 Task: Create a task  Upgrade and migrate company email systems to a cloud-based solution , assign it to team member softage.5@softage.net in the project AgileBox and update the status of the task to  Off Track , set the priority of the task to Medium
Action: Mouse moved to (41, 248)
Screenshot: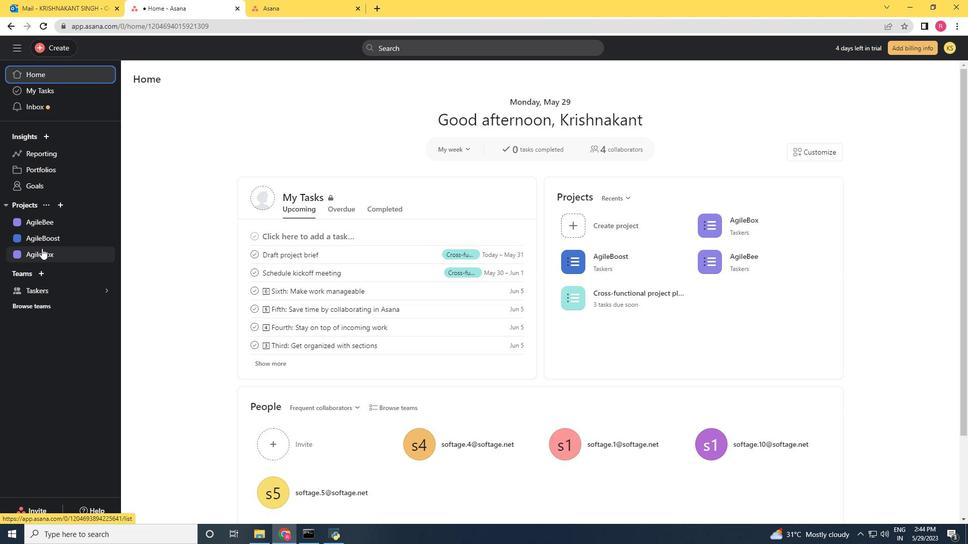 
Action: Mouse pressed left at (41, 248)
Screenshot: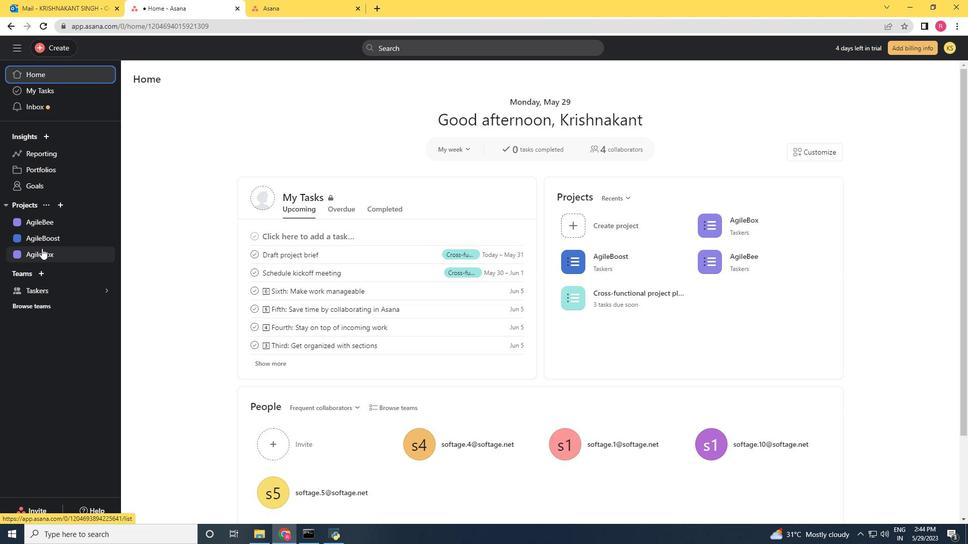 
Action: Mouse moved to (48, 46)
Screenshot: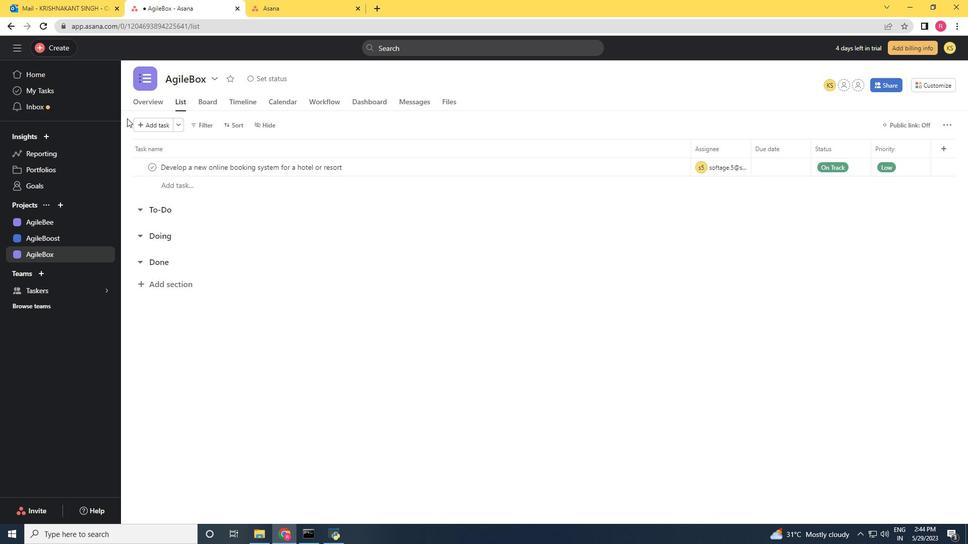 
Action: Mouse pressed left at (48, 46)
Screenshot: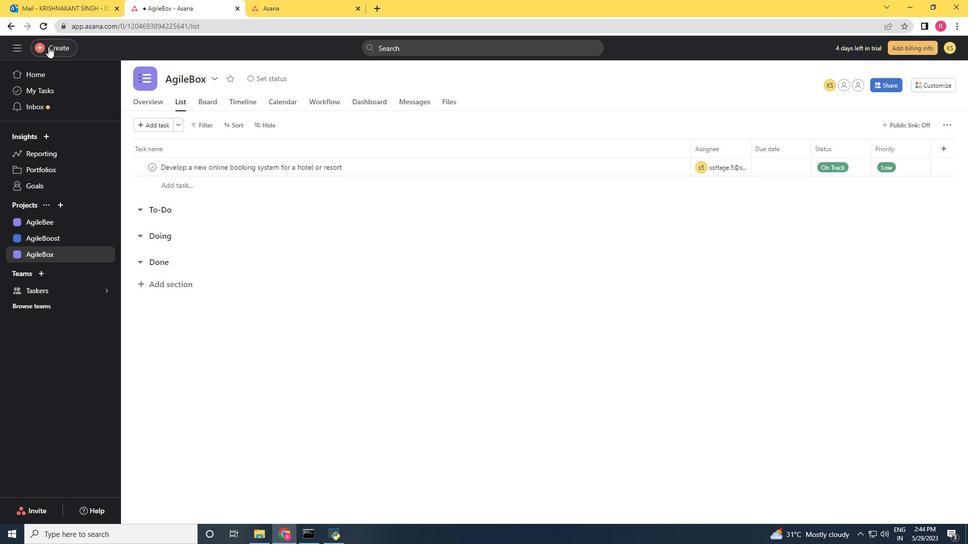 
Action: Mouse moved to (105, 52)
Screenshot: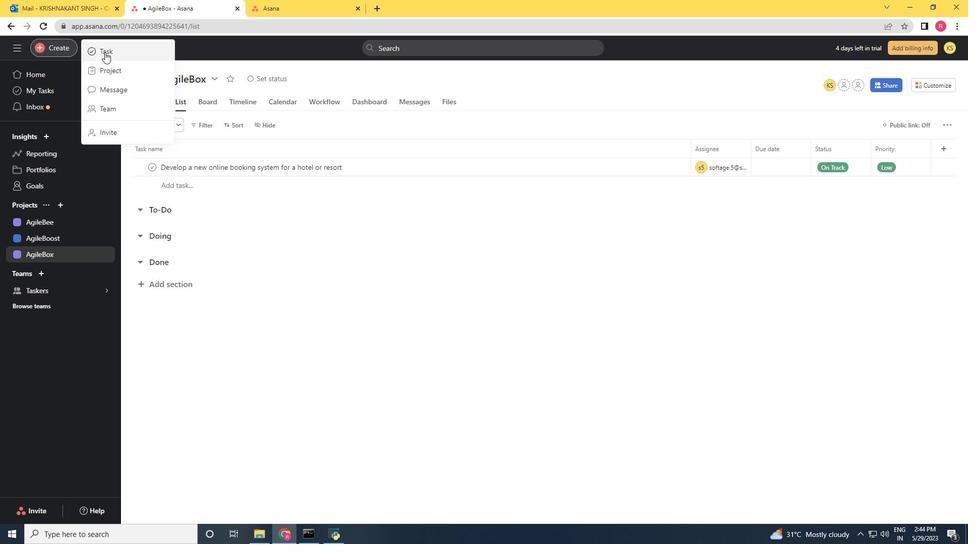 
Action: Mouse pressed left at (105, 52)
Screenshot: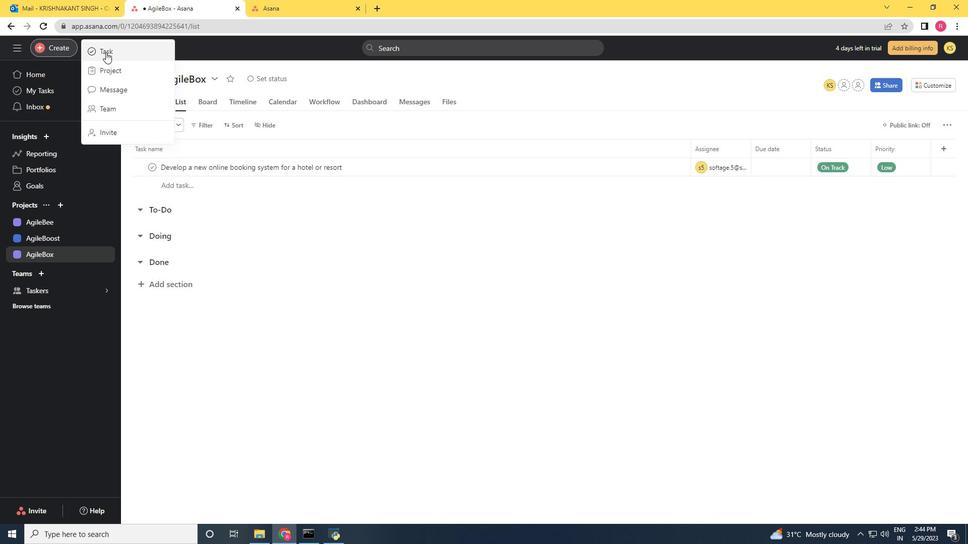 
Action: Mouse moved to (197, 141)
Screenshot: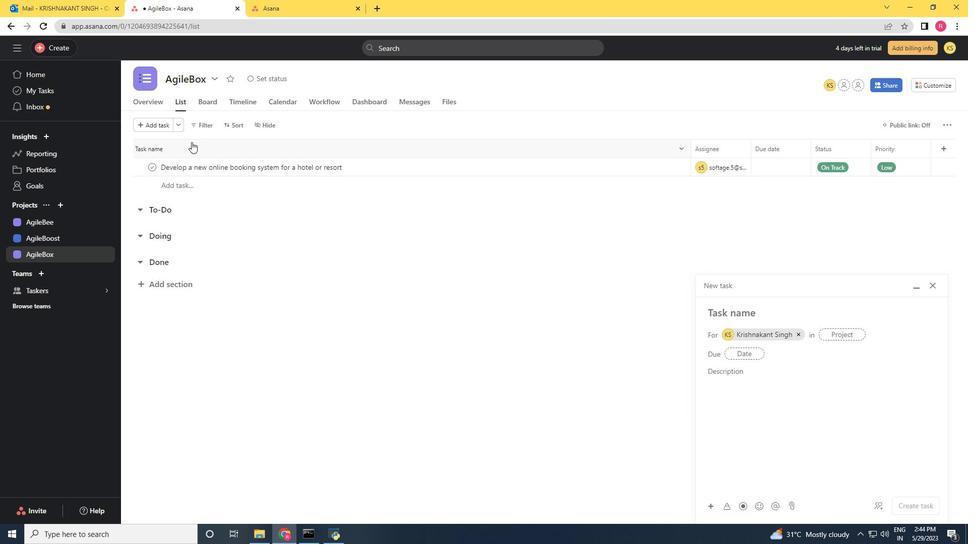 
Action: Key pressed <Key.shift>Upgrade<Key.space>and<Key.space>migrate<Key.space>j<Key.insert><Key.backspace>company<Key.space>email<Key.space>system<Key.space>to<Key.backspace><Key.backspace><Key.backspace><Key.backspace>ms<Key.space>to<Key.space>a<Key.space>cloud<Key.space><Key.backspace>-based<Key.space>solution
Screenshot: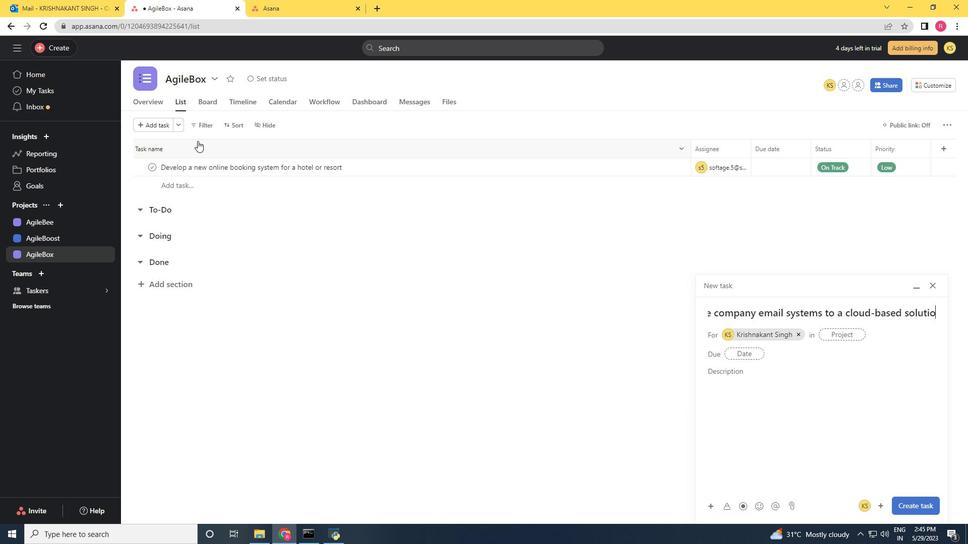 
Action: Mouse moved to (801, 336)
Screenshot: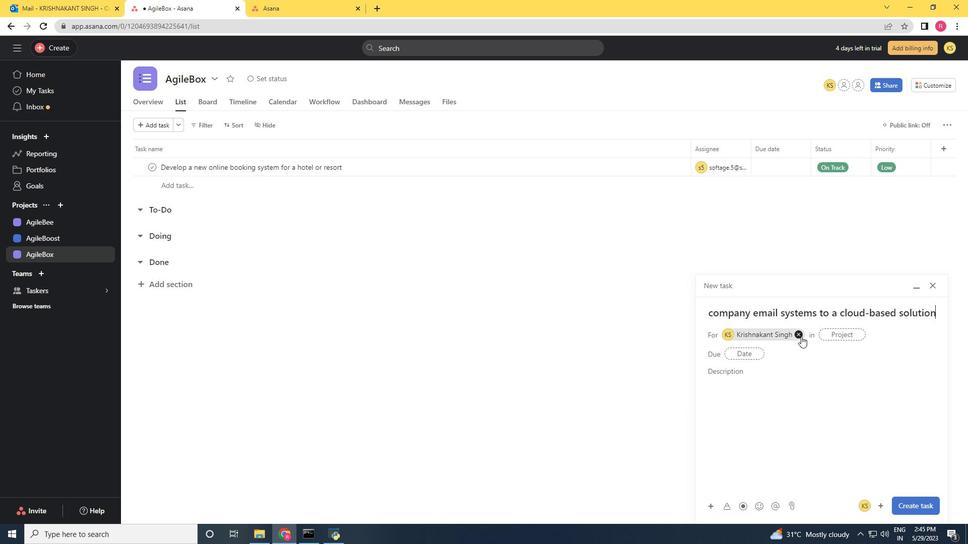 
Action: Mouse pressed left at (801, 336)
Screenshot: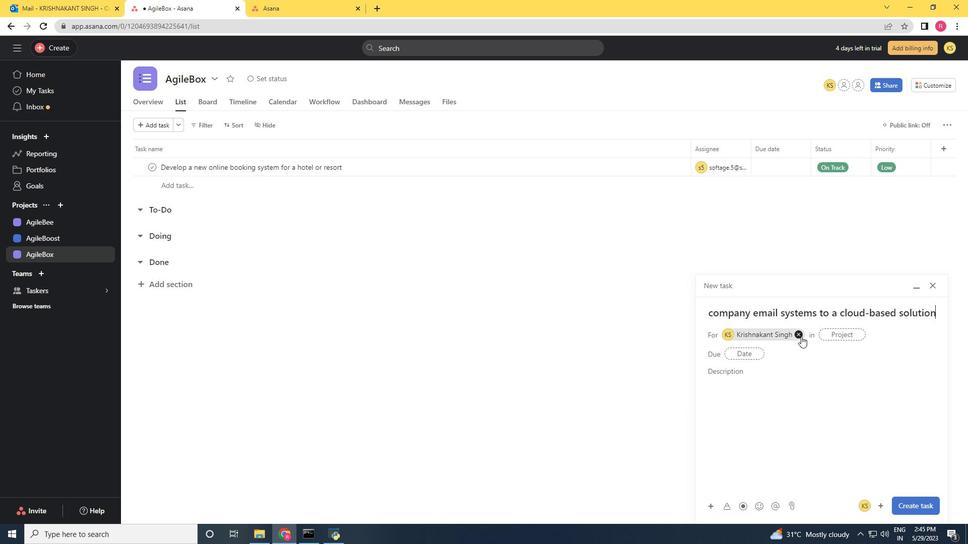 
Action: Mouse moved to (760, 332)
Screenshot: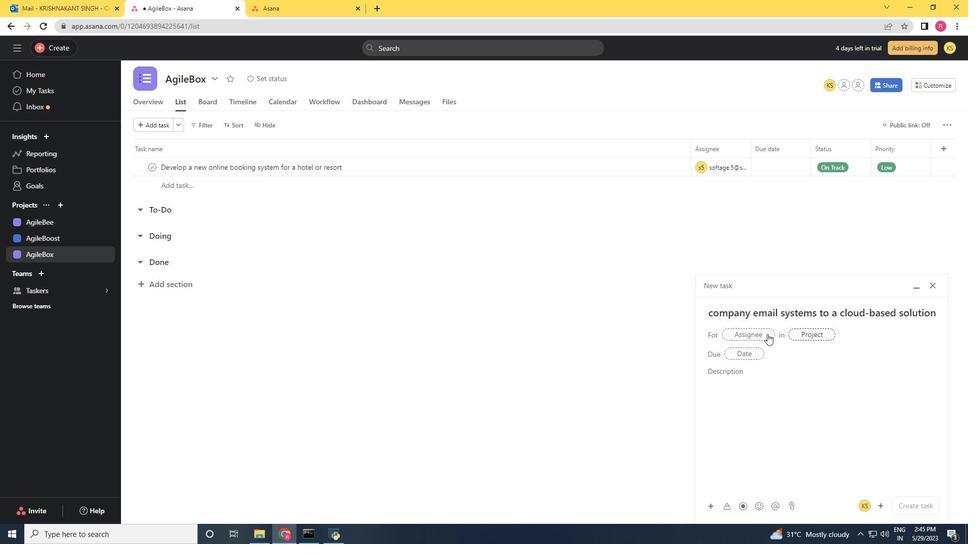 
Action: Mouse pressed left at (760, 332)
Screenshot: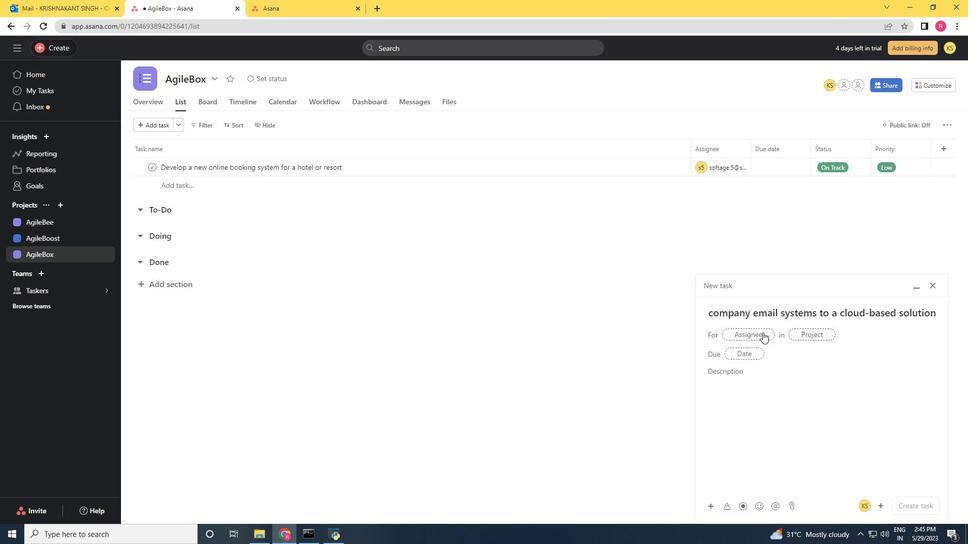 
Action: Key pressed softage.3<Key.backspace>5<Key.shift>@softage.net
Screenshot: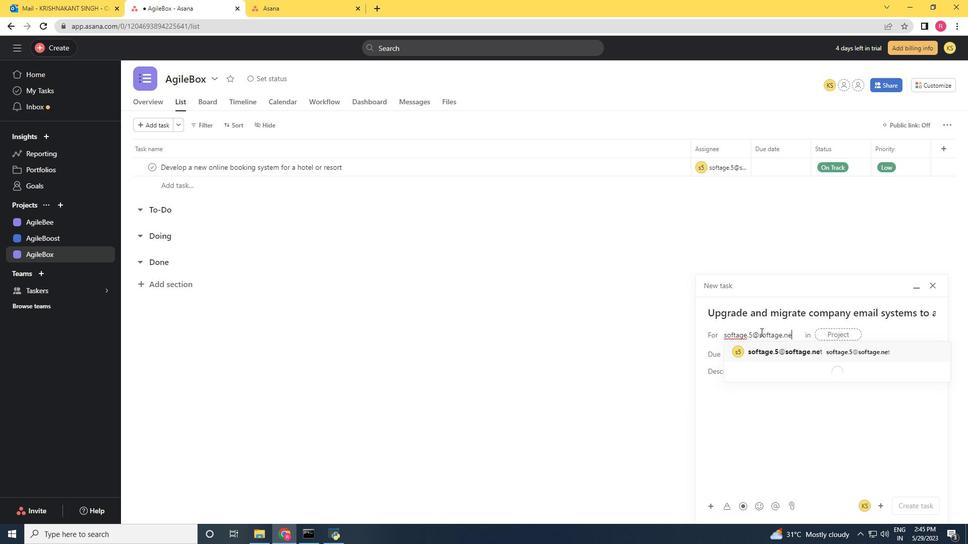 
Action: Mouse moved to (778, 351)
Screenshot: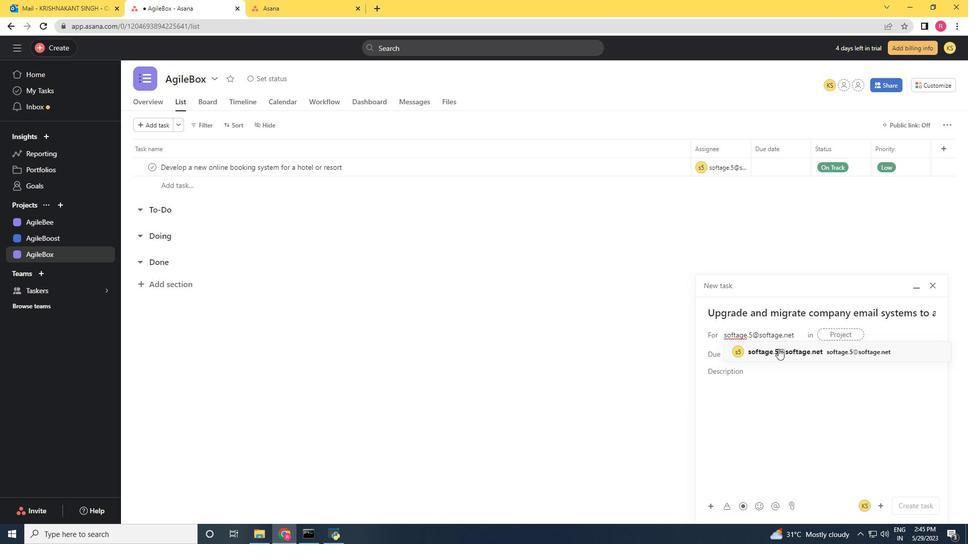 
Action: Mouse pressed left at (778, 351)
Screenshot: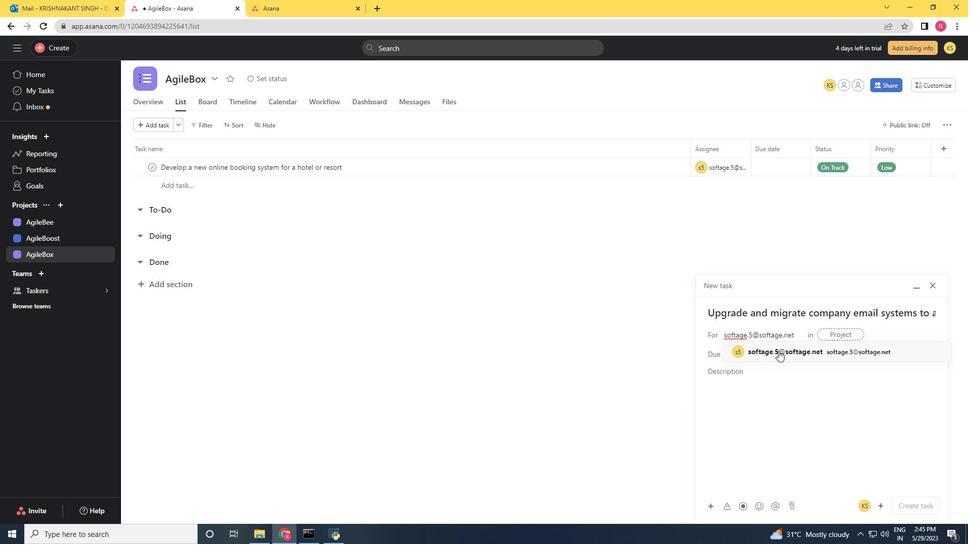
Action: Mouse moved to (663, 347)
Screenshot: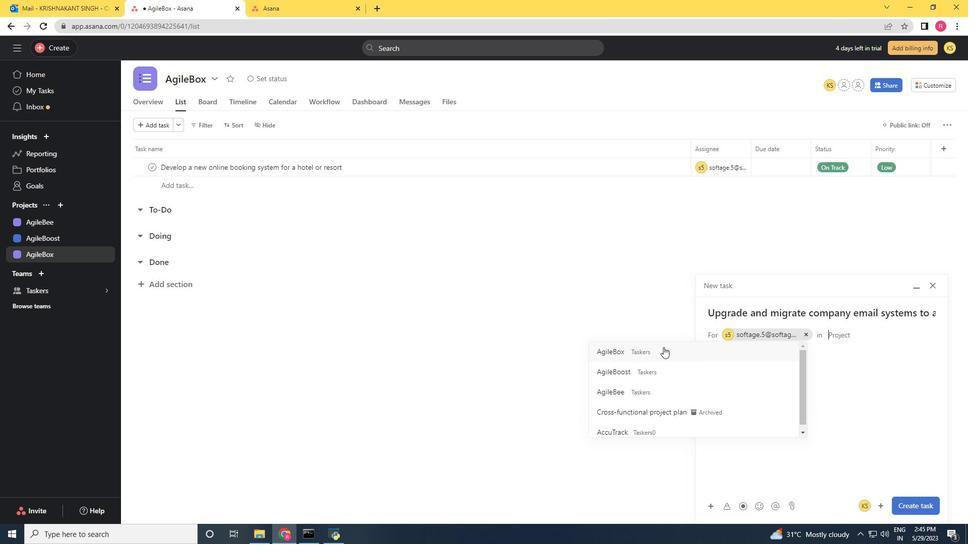 
Action: Mouse pressed left at (663, 347)
Screenshot: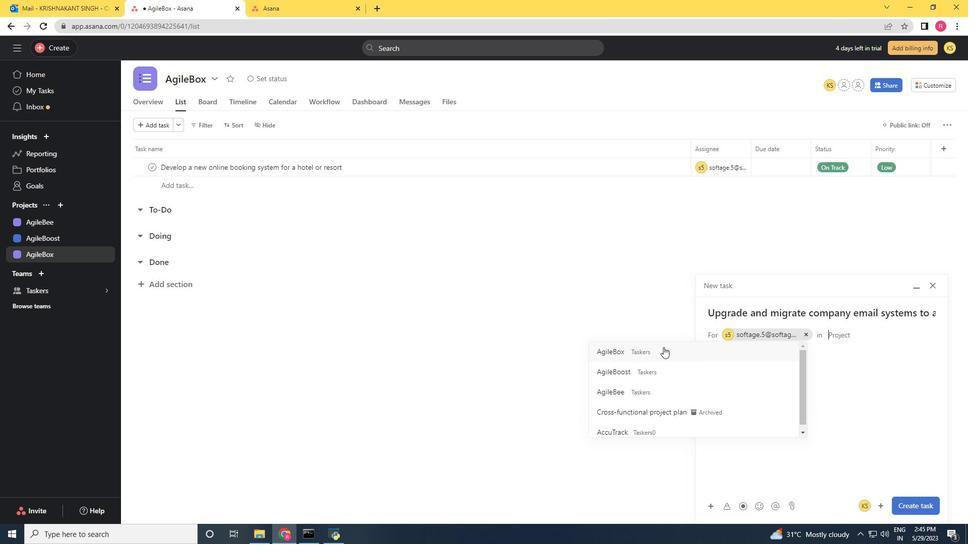 
Action: Mouse moved to (757, 377)
Screenshot: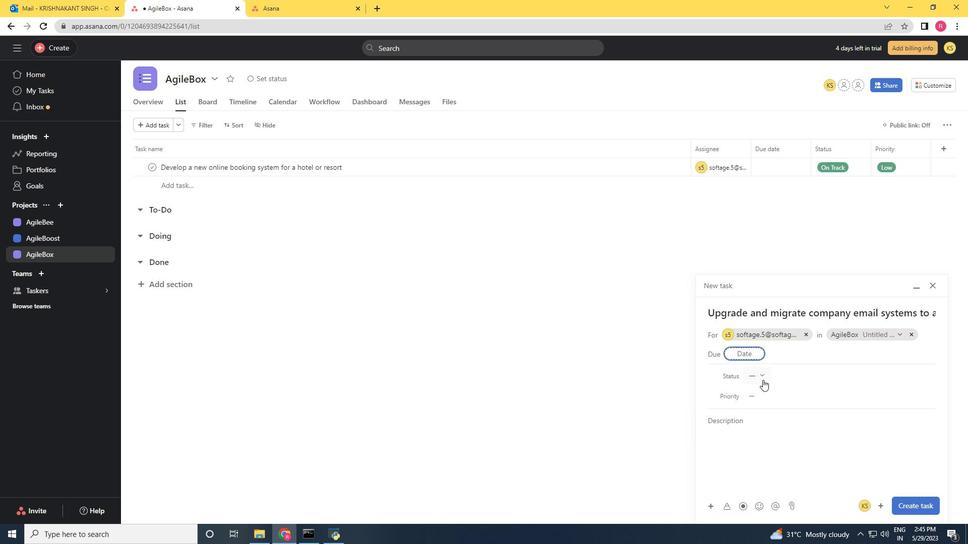 
Action: Mouse pressed left at (757, 377)
Screenshot: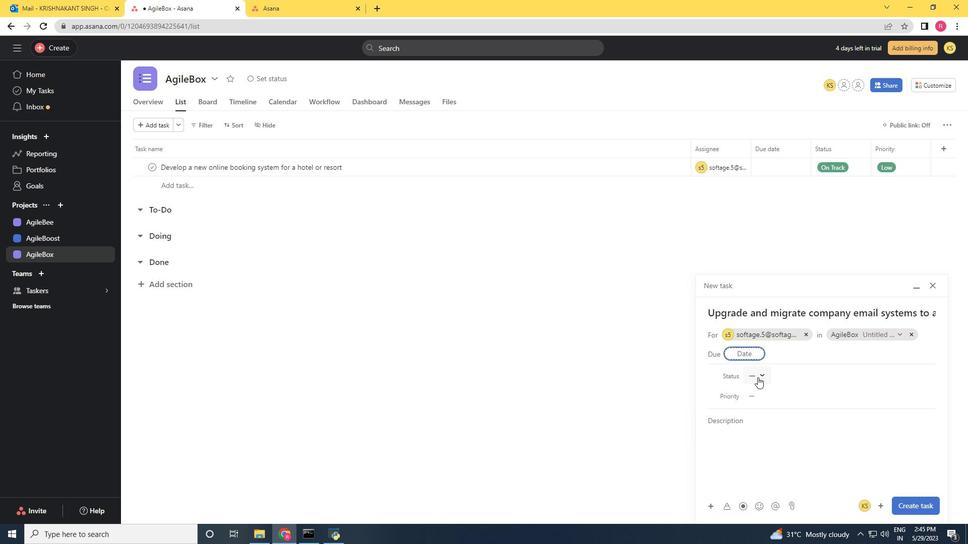 
Action: Mouse moved to (794, 425)
Screenshot: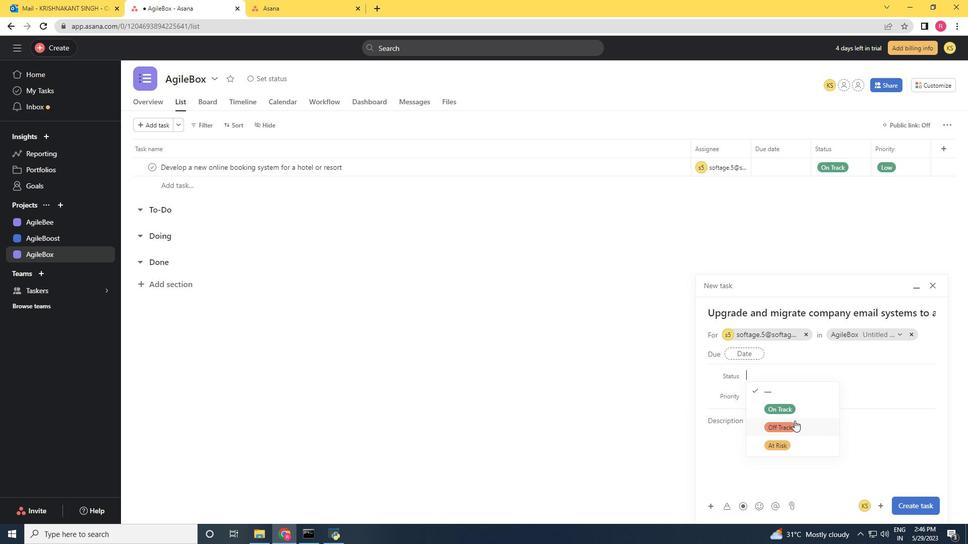
Action: Mouse pressed left at (794, 425)
Screenshot: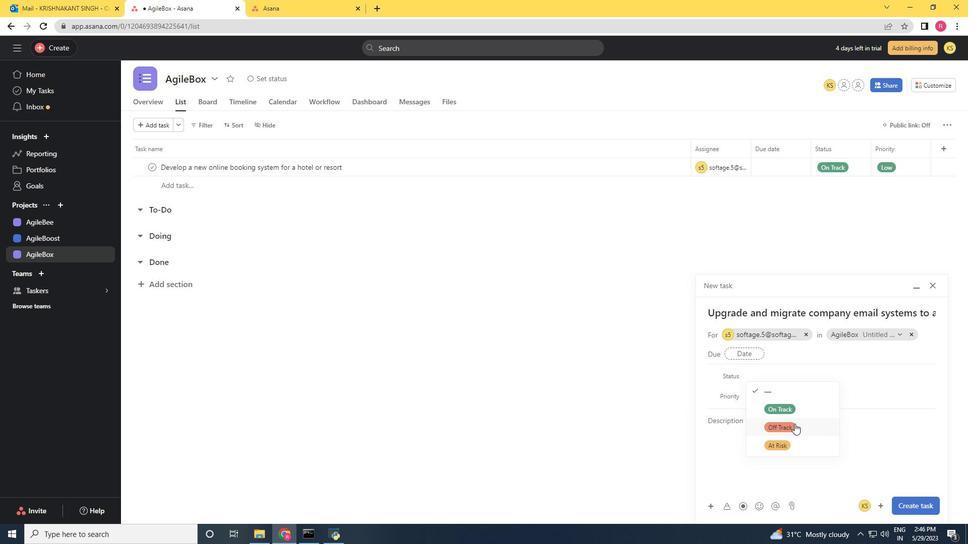 
Action: Mouse moved to (757, 396)
Screenshot: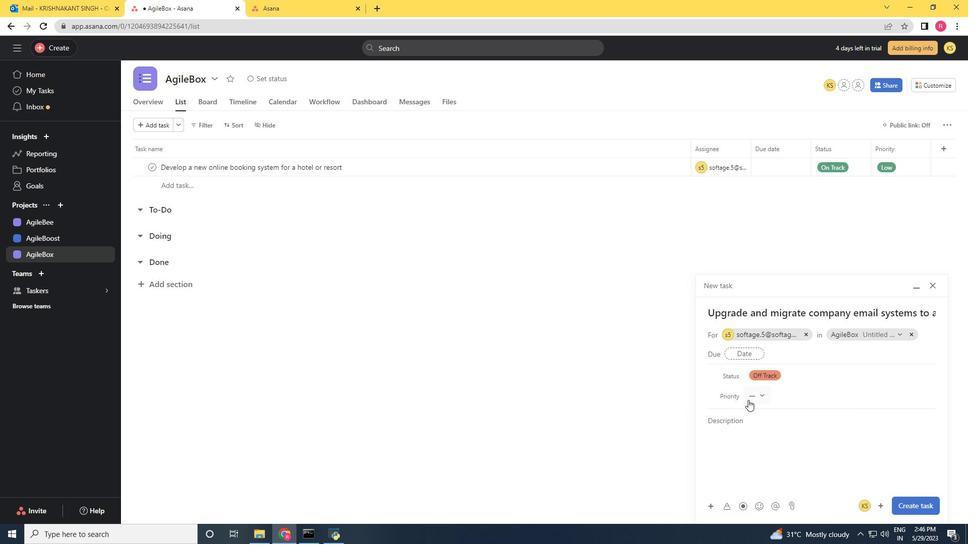 
Action: Mouse pressed left at (757, 396)
Screenshot: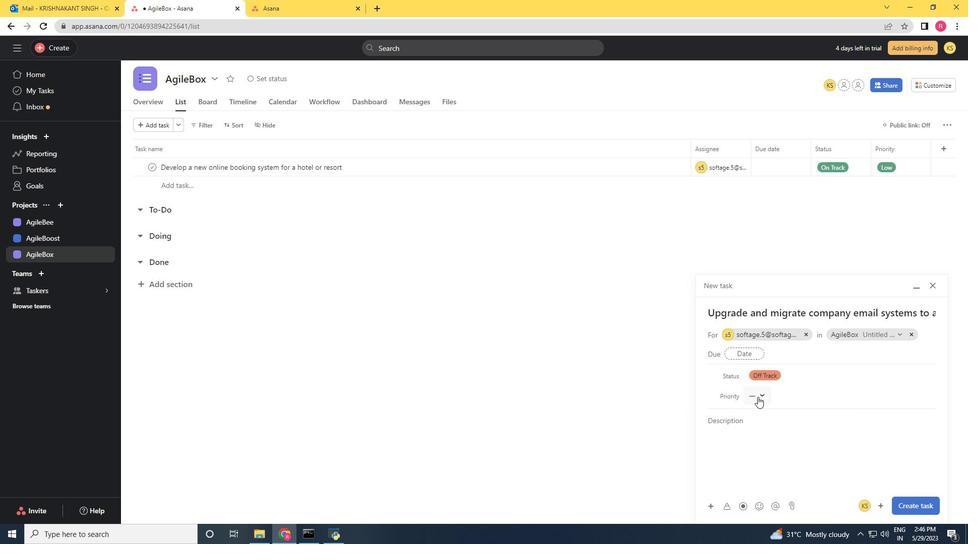 
Action: Mouse moved to (789, 450)
Screenshot: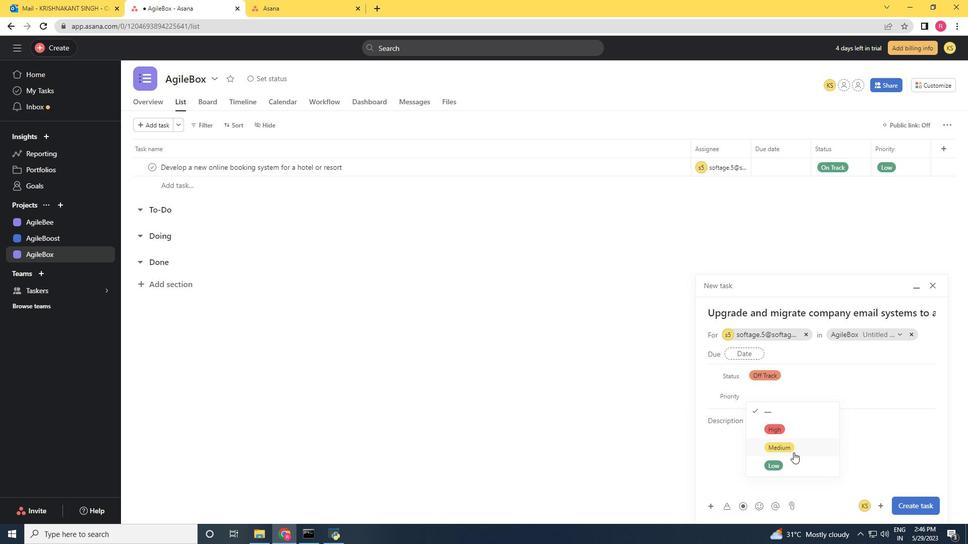 
Action: Mouse pressed left at (789, 450)
Screenshot: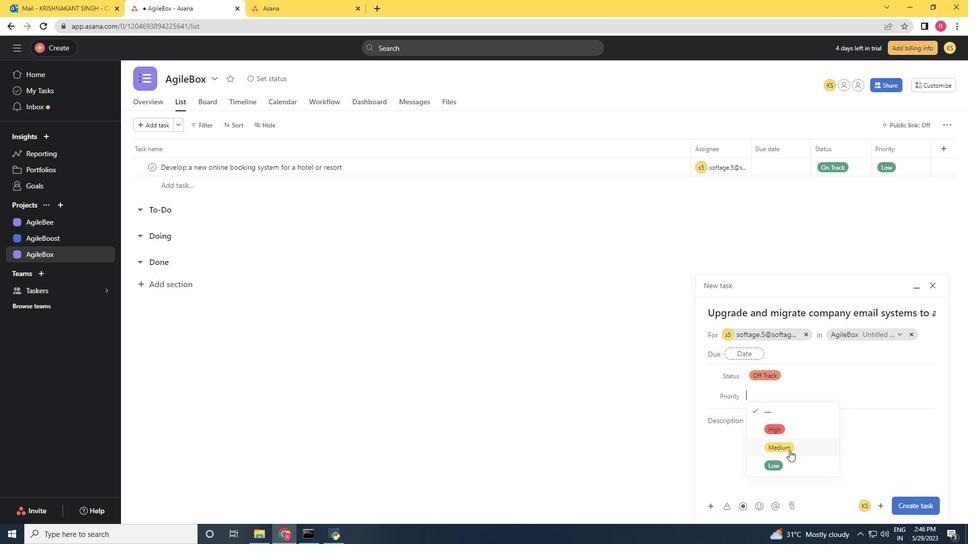 
Action: Mouse moved to (901, 505)
Screenshot: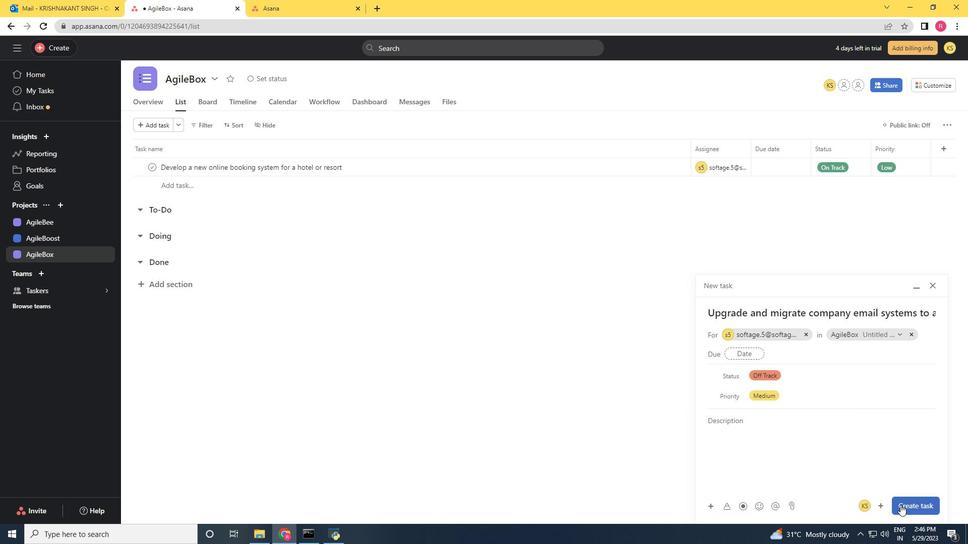 
Action: Mouse pressed left at (901, 505)
Screenshot: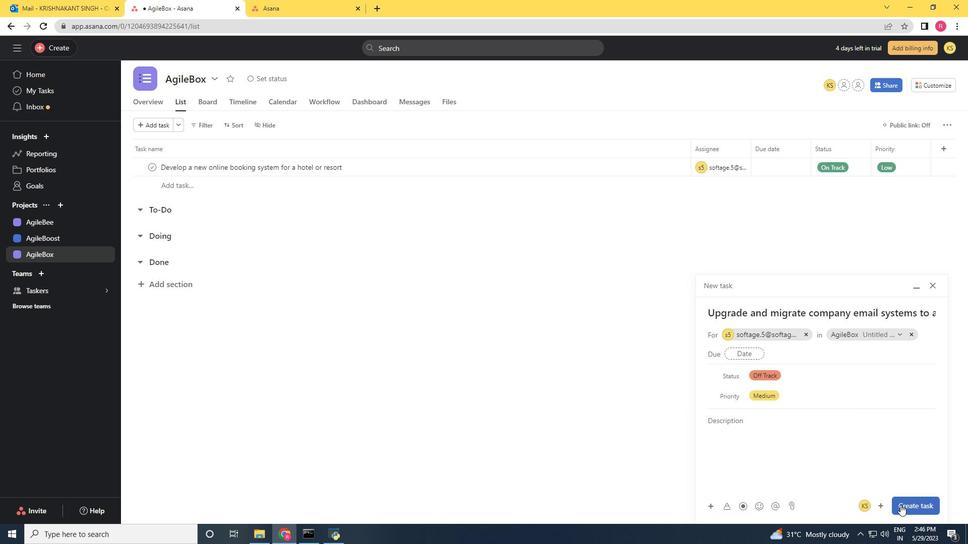 
Action: Mouse moved to (651, 388)
Screenshot: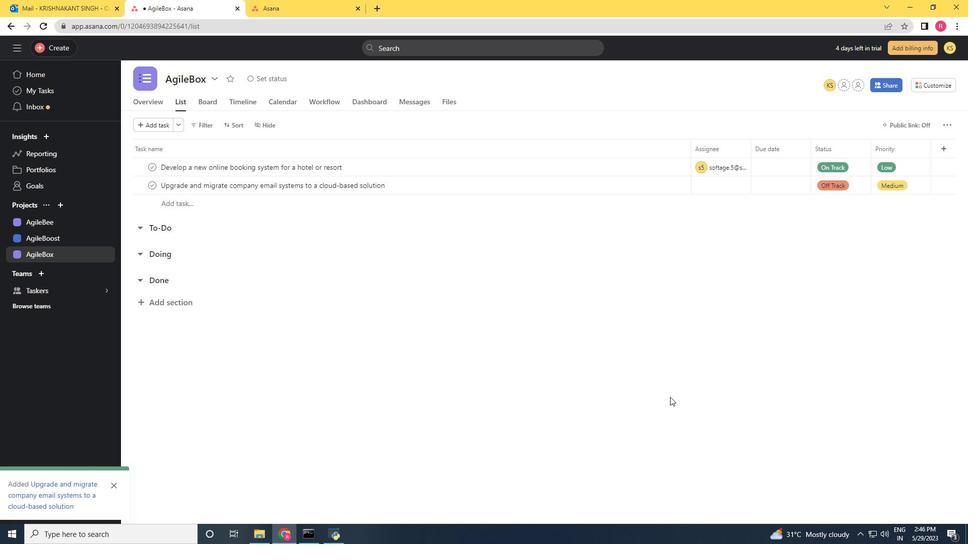 
